 Task: Sort the products in the category "More Meals & Sides" by price (lowest first).
Action: Mouse moved to (20, 111)
Screenshot: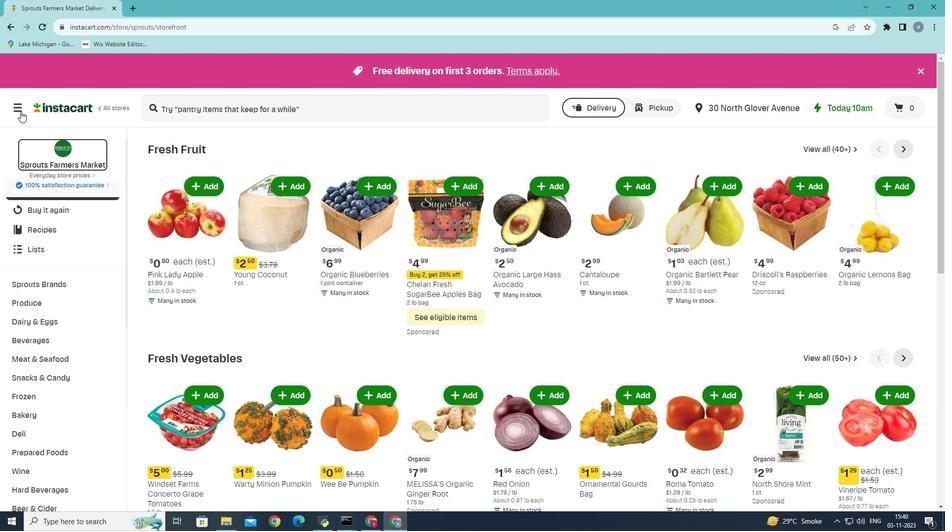 
Action: Mouse pressed left at (20, 111)
Screenshot: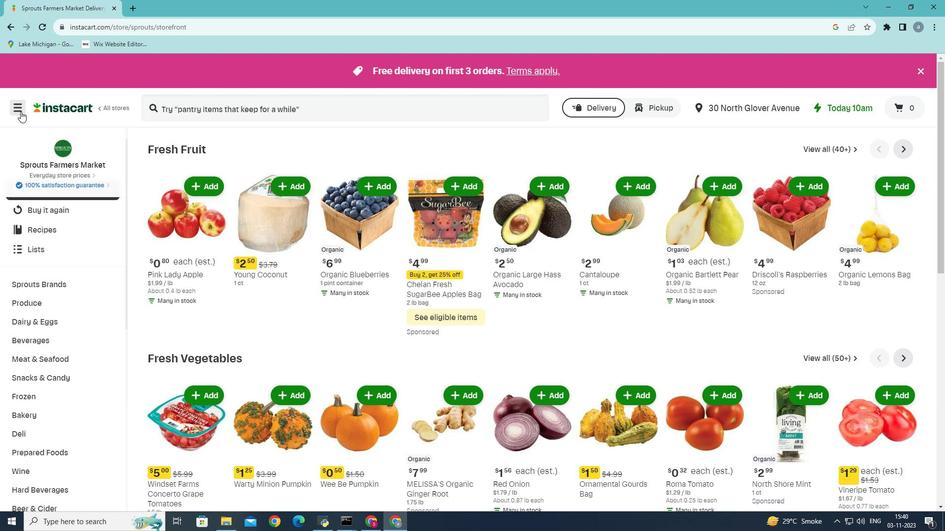 
Action: Mouse moved to (57, 269)
Screenshot: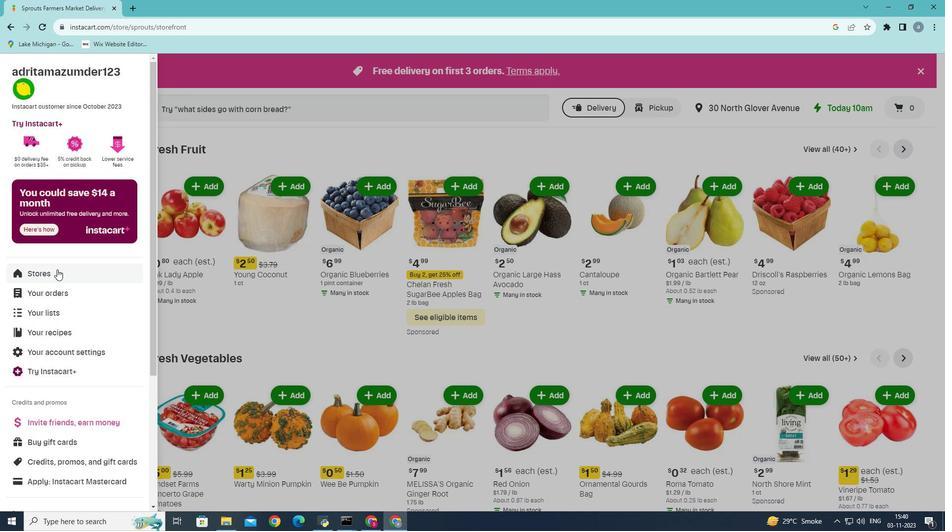 
Action: Mouse pressed left at (57, 269)
Screenshot: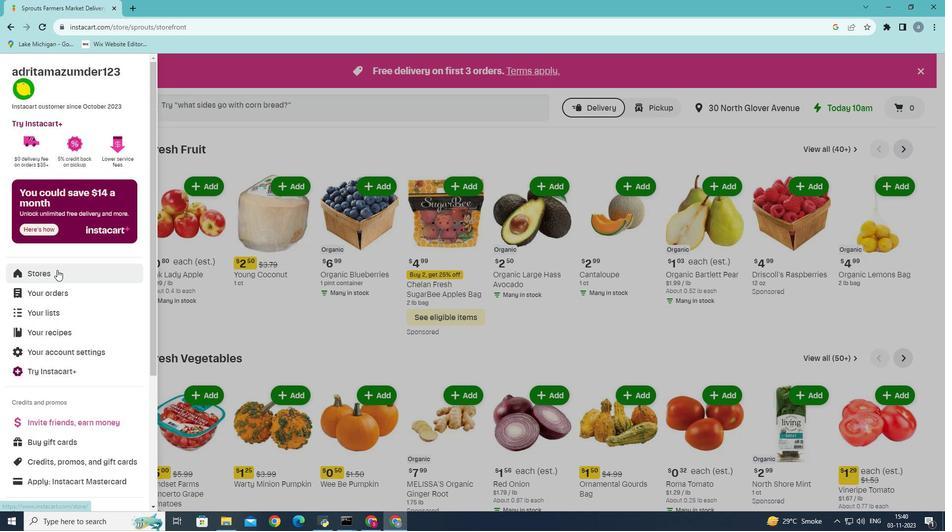 
Action: Mouse moved to (224, 104)
Screenshot: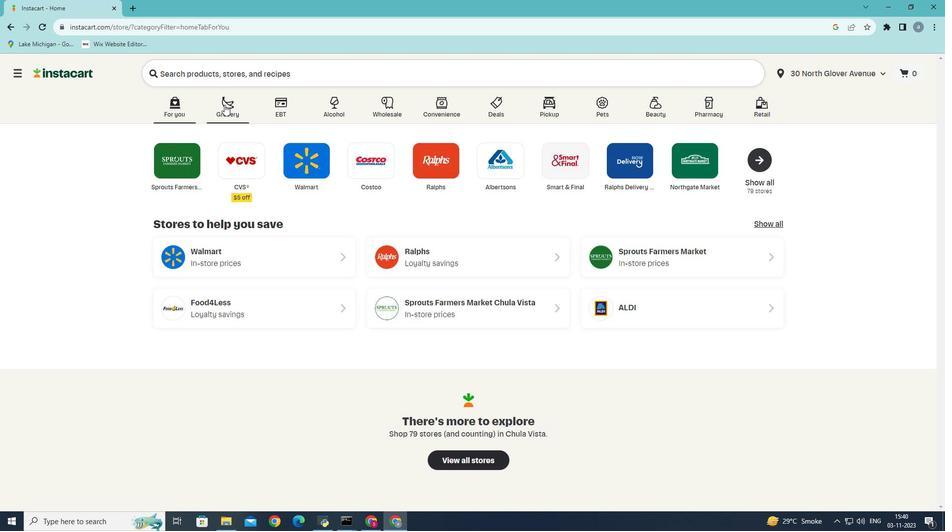 
Action: Mouse pressed left at (224, 104)
Screenshot: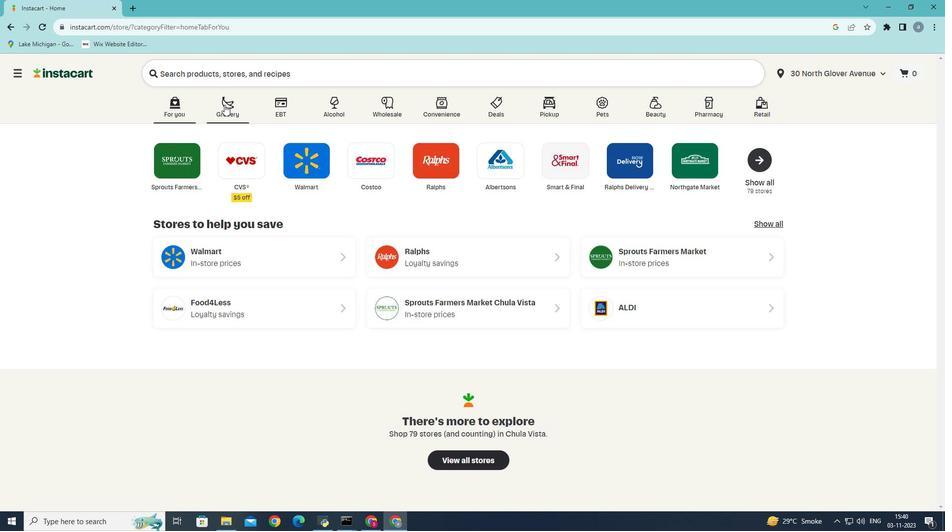 
Action: Mouse moved to (223, 283)
Screenshot: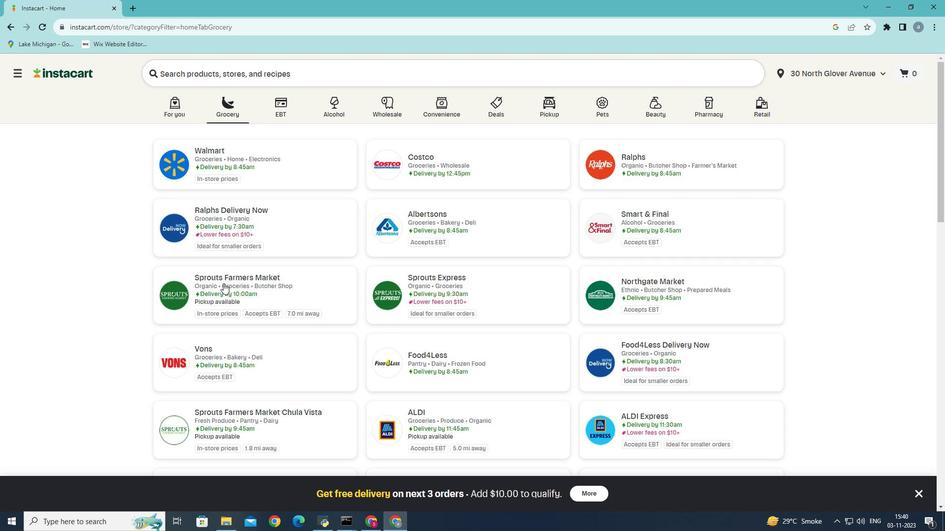 
Action: Mouse pressed left at (223, 283)
Screenshot: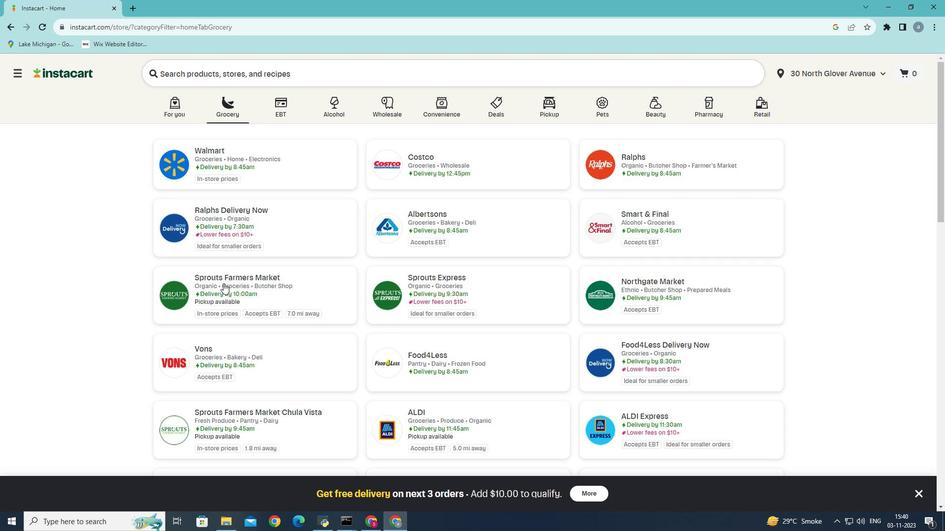 
Action: Mouse moved to (68, 408)
Screenshot: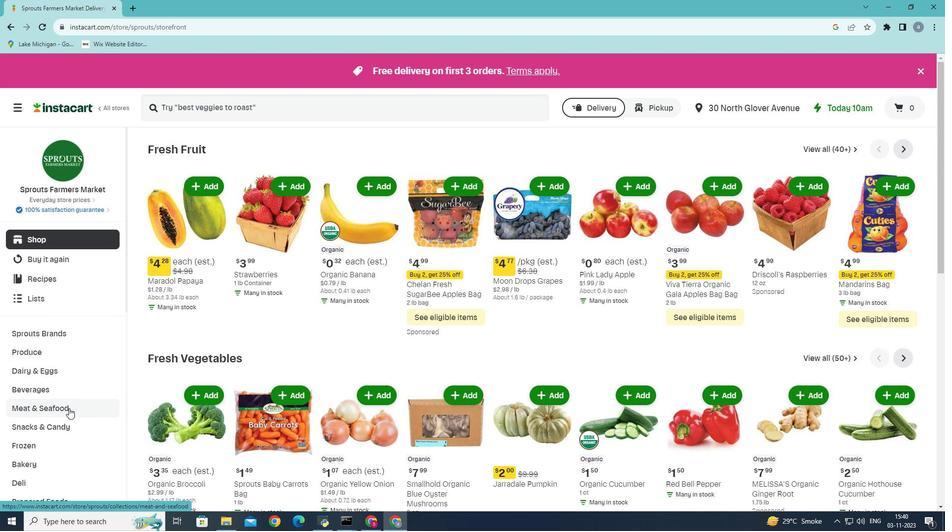 
Action: Mouse scrolled (68, 408) with delta (0, 0)
Screenshot: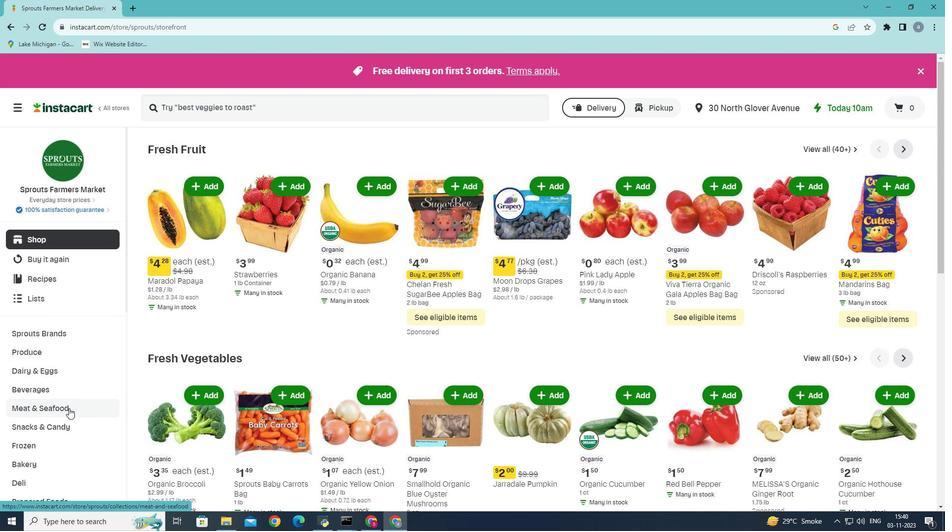 
Action: Mouse moved to (40, 455)
Screenshot: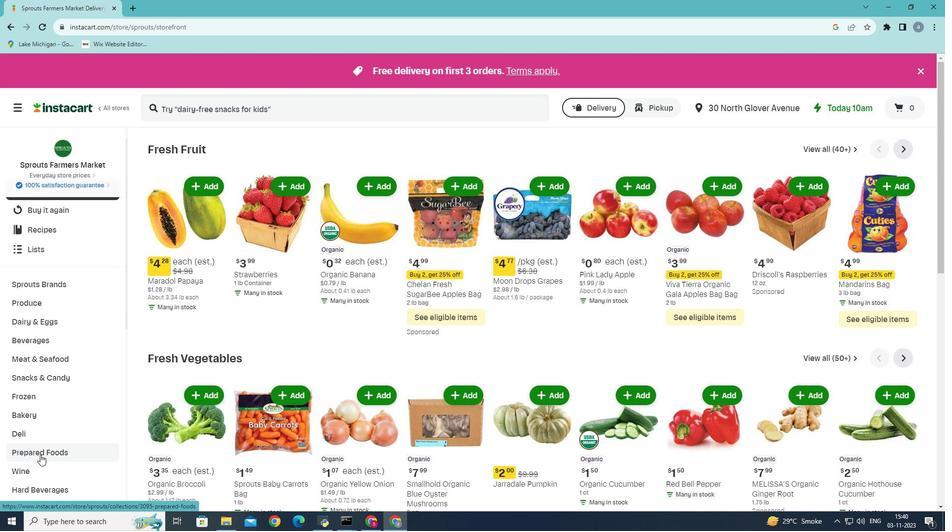 
Action: Mouse pressed left at (40, 455)
Screenshot: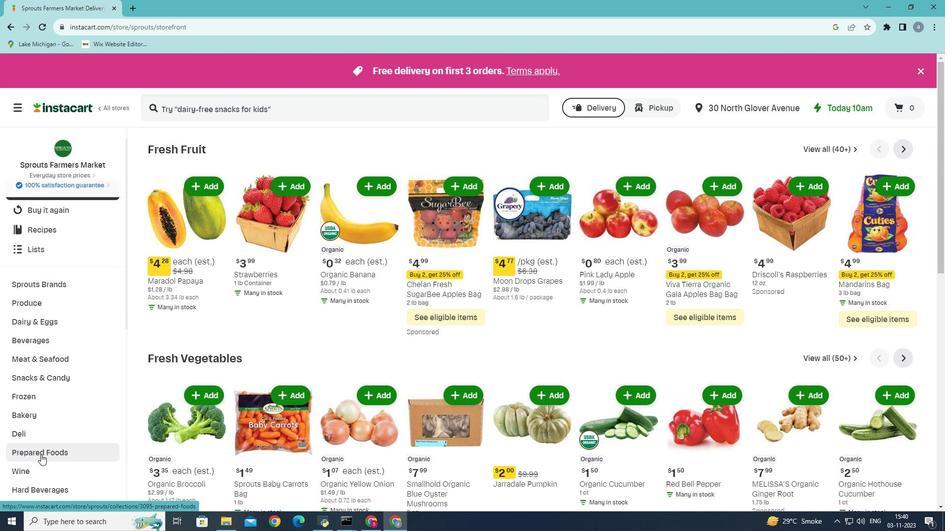 
Action: Mouse moved to (361, 175)
Screenshot: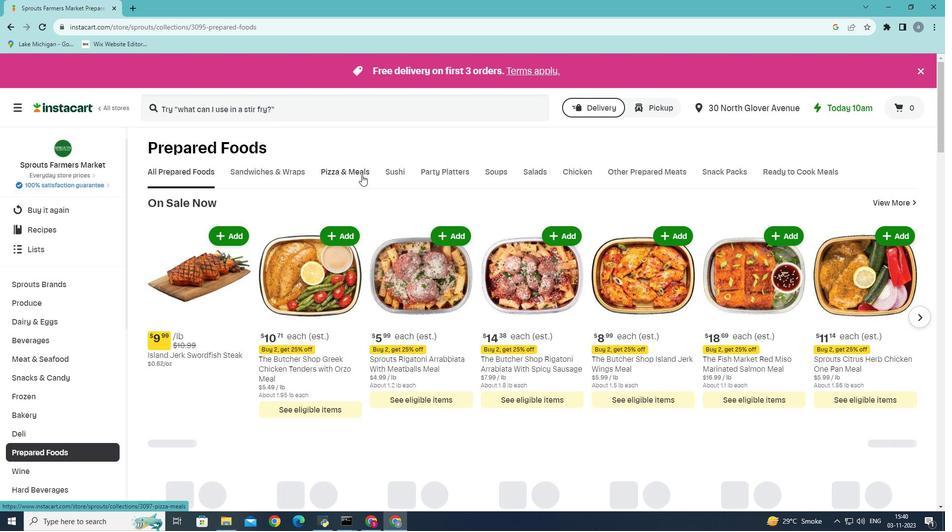 
Action: Mouse pressed left at (361, 175)
Screenshot: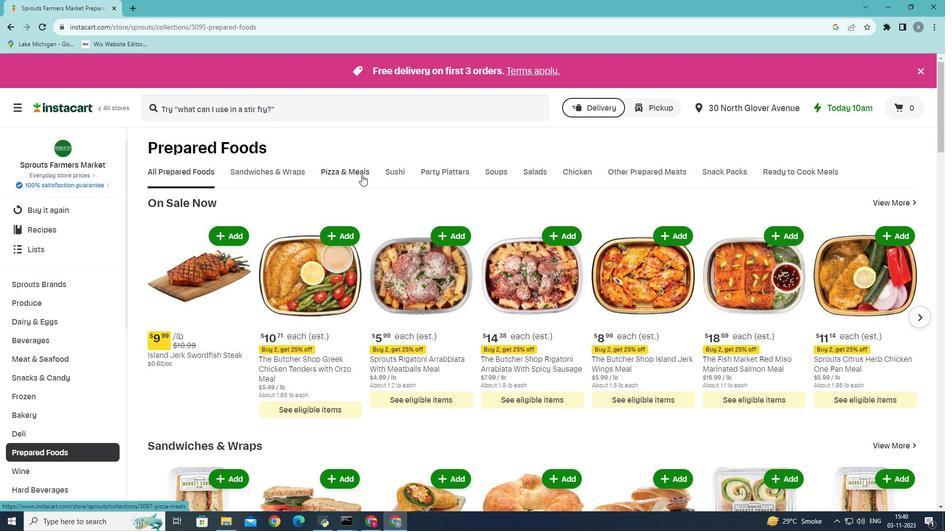 
Action: Mouse moved to (706, 221)
Screenshot: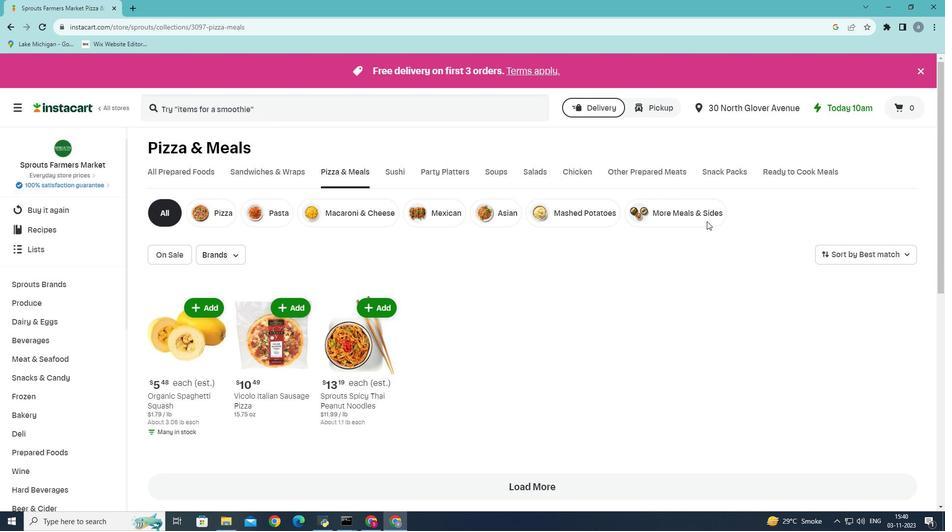 
Action: Mouse pressed left at (706, 221)
Screenshot: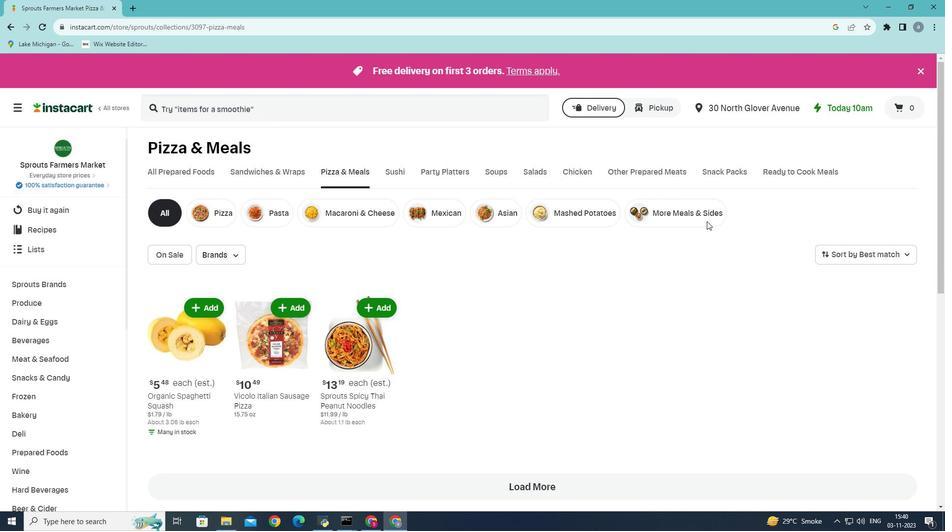 
Action: Mouse moved to (911, 257)
Screenshot: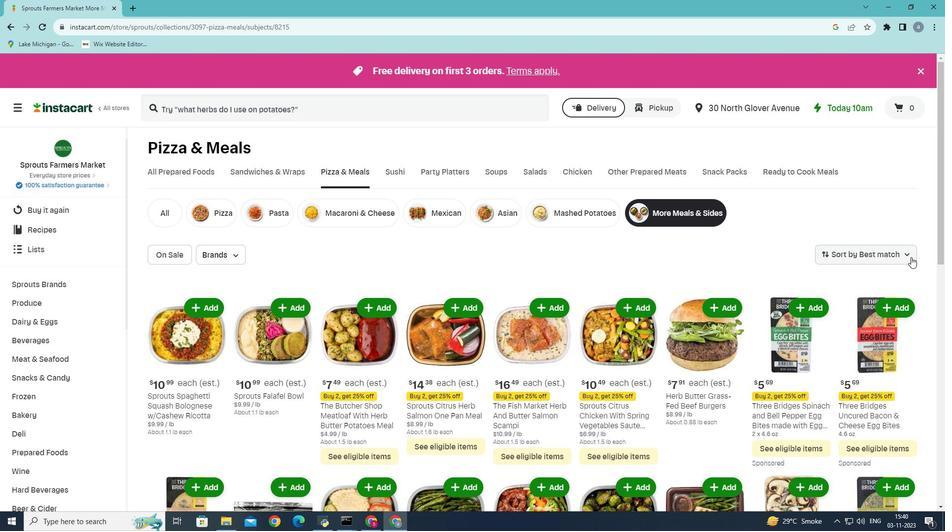 
Action: Mouse pressed left at (911, 257)
Screenshot: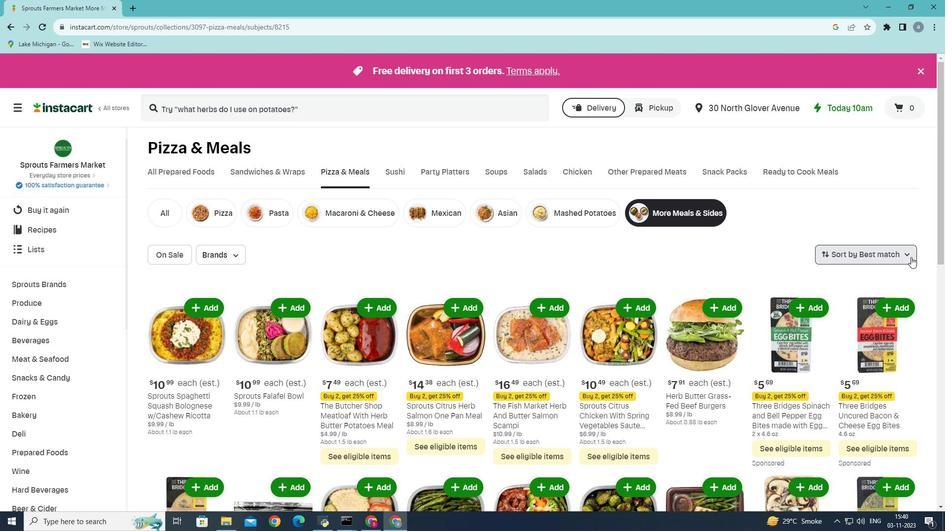 
Action: Mouse moved to (895, 304)
Screenshot: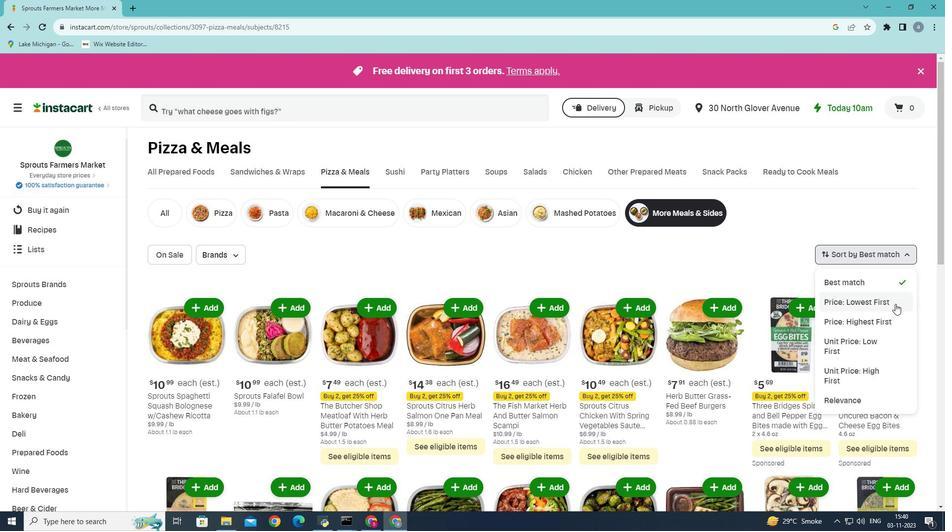 
Action: Mouse pressed left at (895, 304)
Screenshot: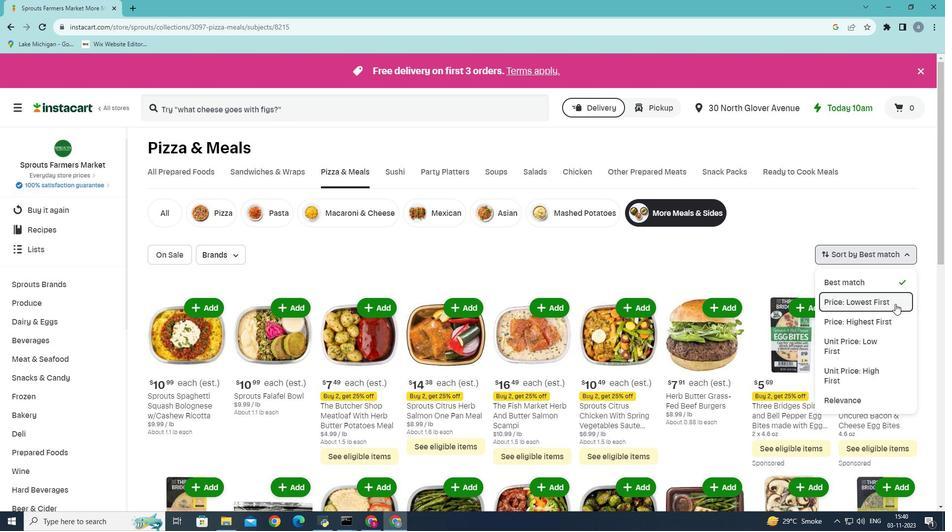 
Action: Mouse moved to (889, 300)
Screenshot: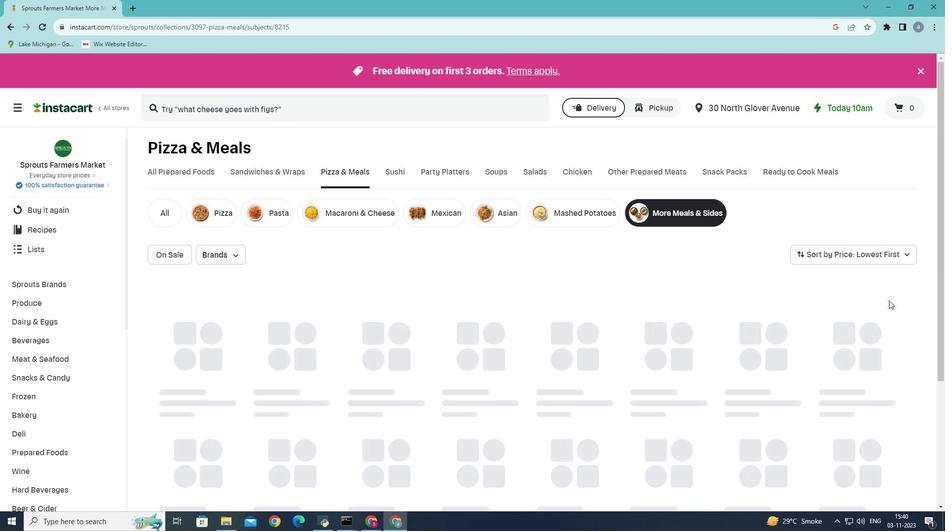 
